 Task: Export the board data in JSON format.
Action: Mouse pressed left at (531, 284)
Screenshot: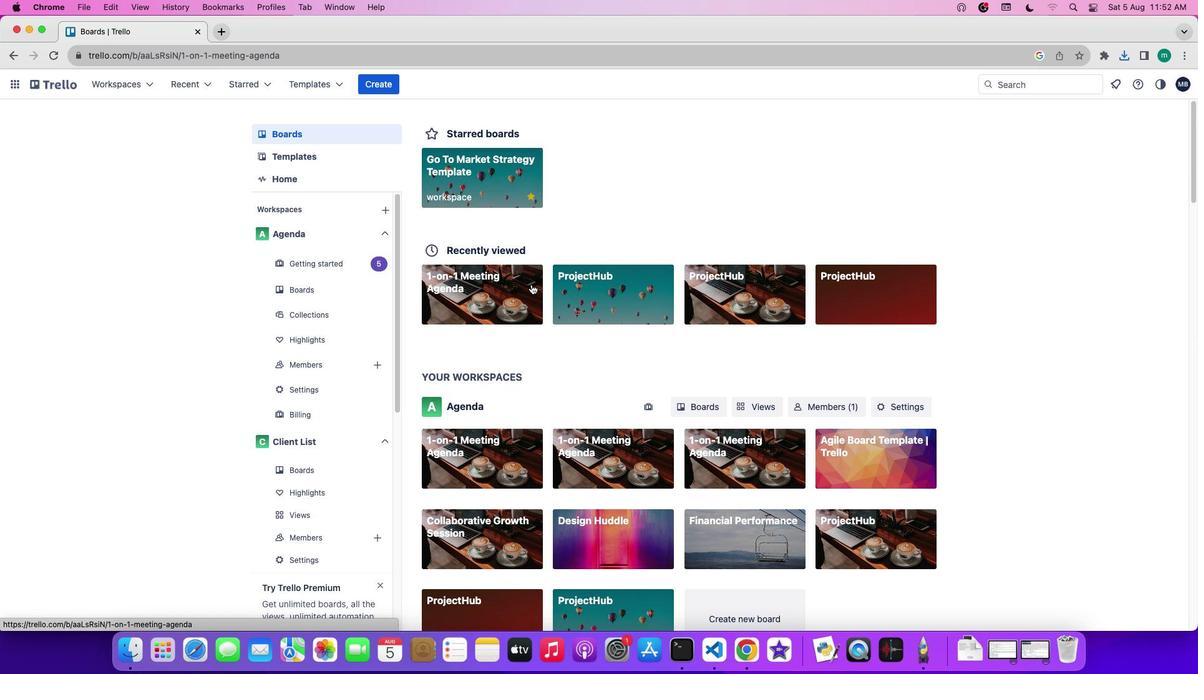
Action: Mouse moved to (1057, 257)
Screenshot: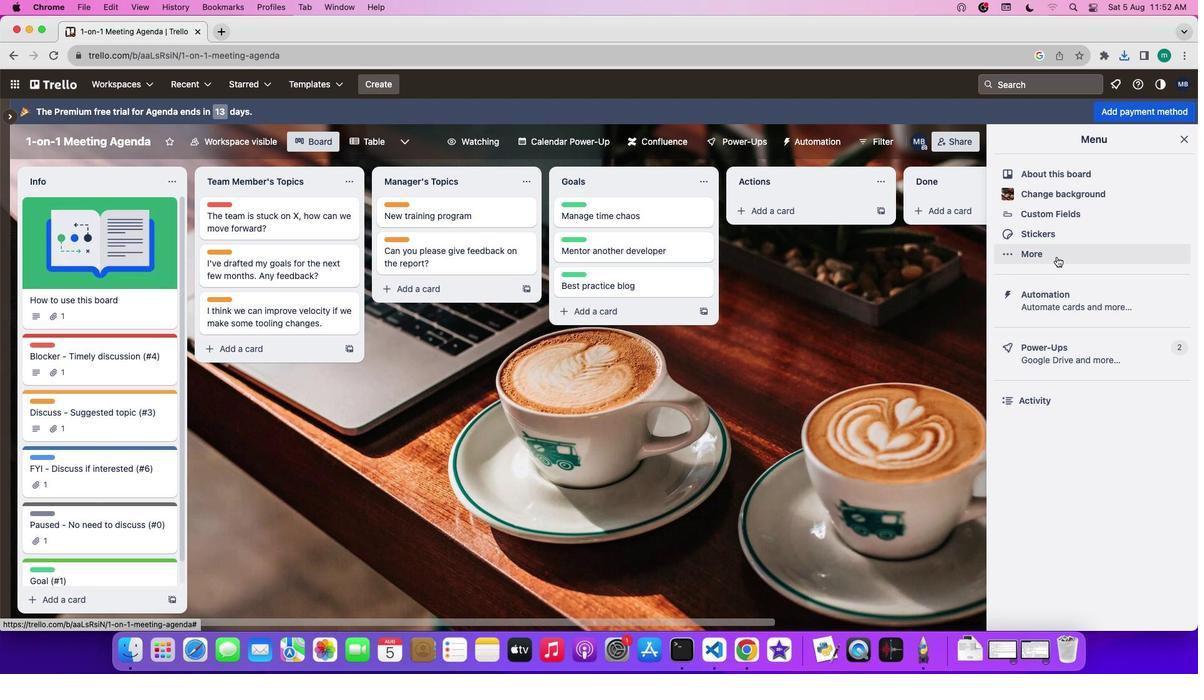 
Action: Mouse pressed left at (1057, 257)
Screenshot: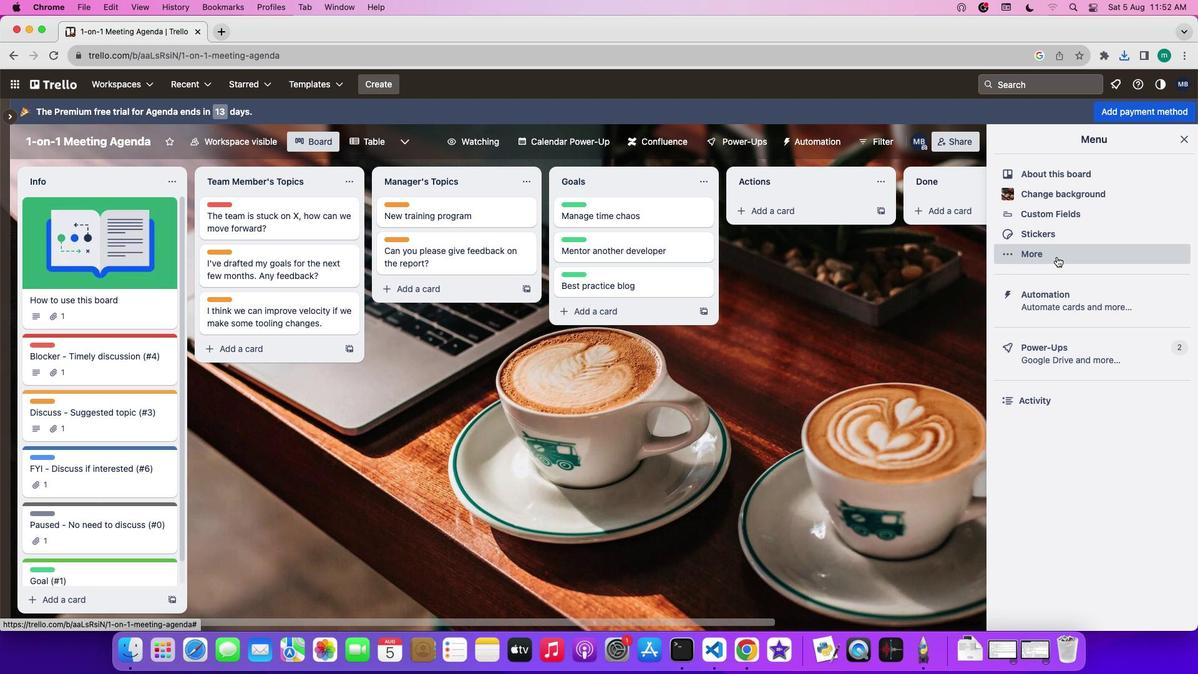 
Action: Mouse moved to (1075, 345)
Screenshot: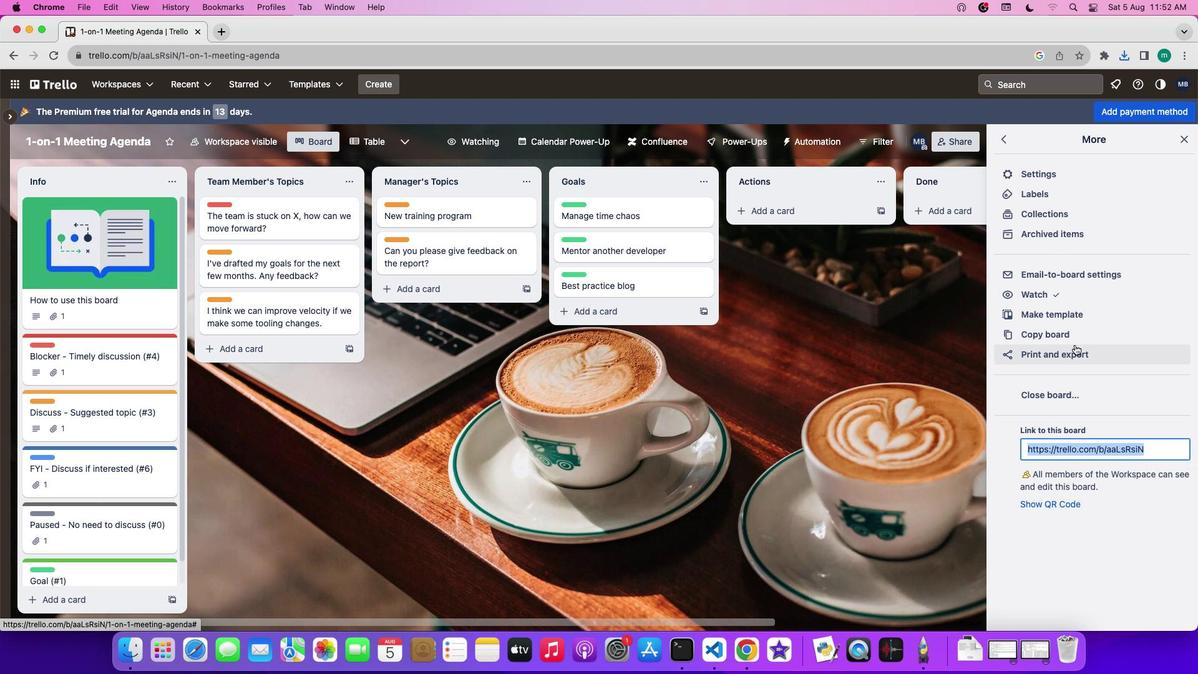 
Action: Mouse pressed left at (1075, 345)
Screenshot: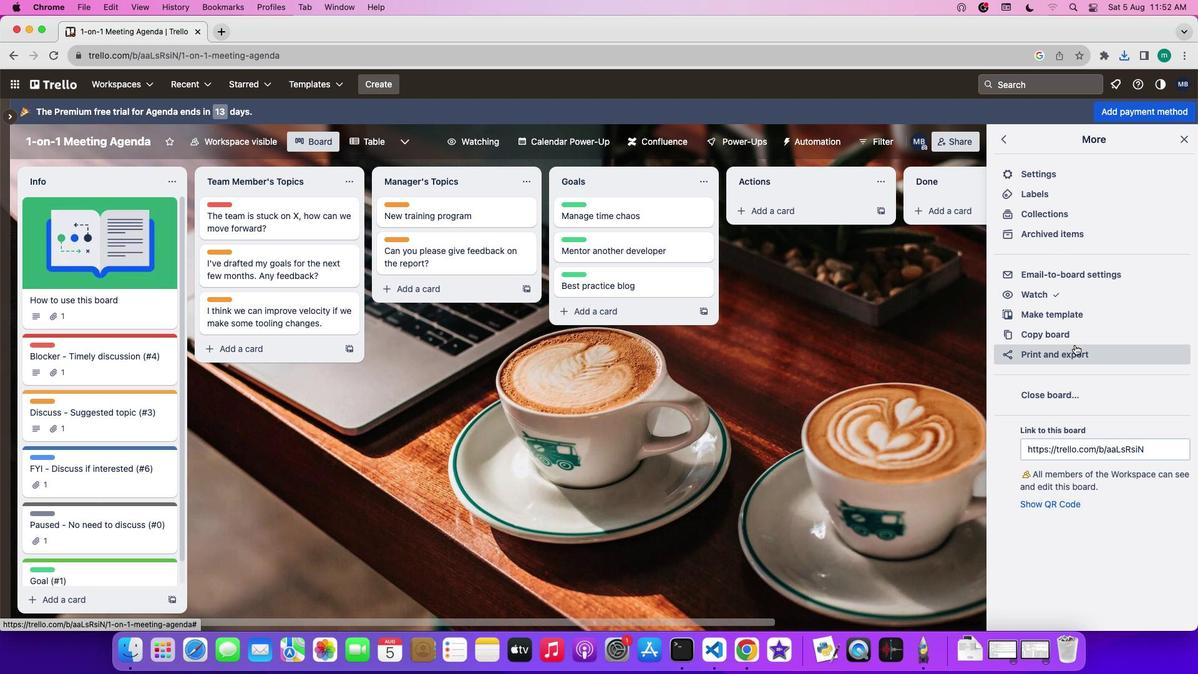 
Action: Mouse moved to (1078, 455)
Screenshot: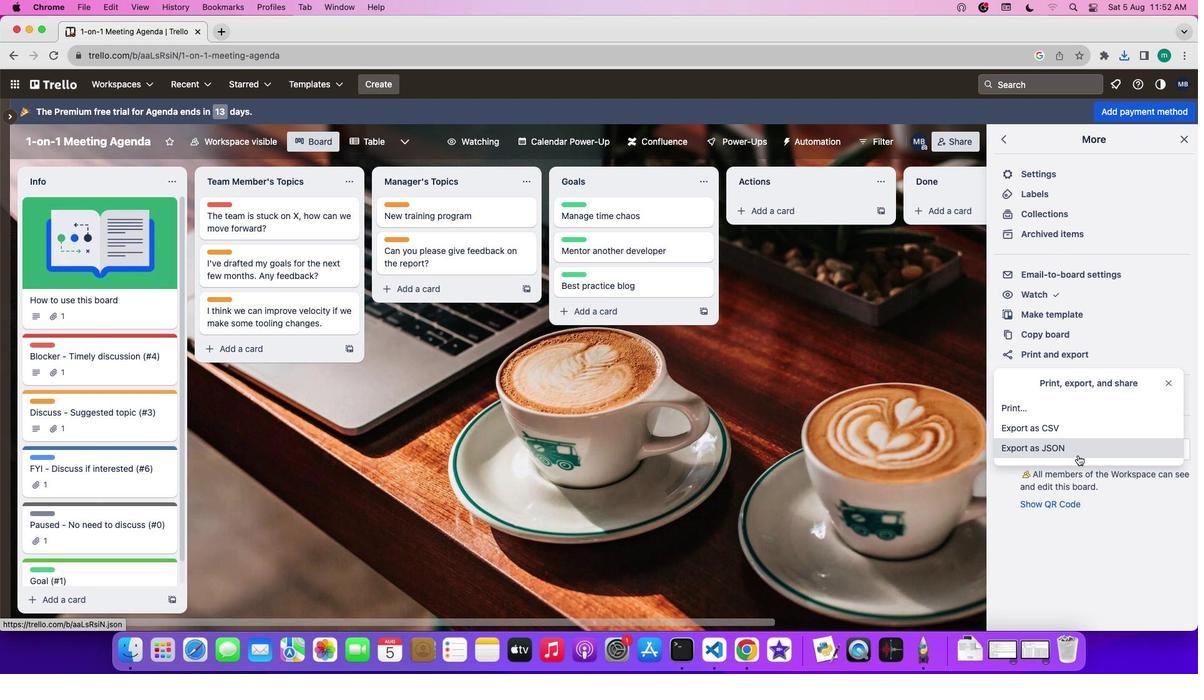 
Action: Mouse pressed left at (1078, 455)
Screenshot: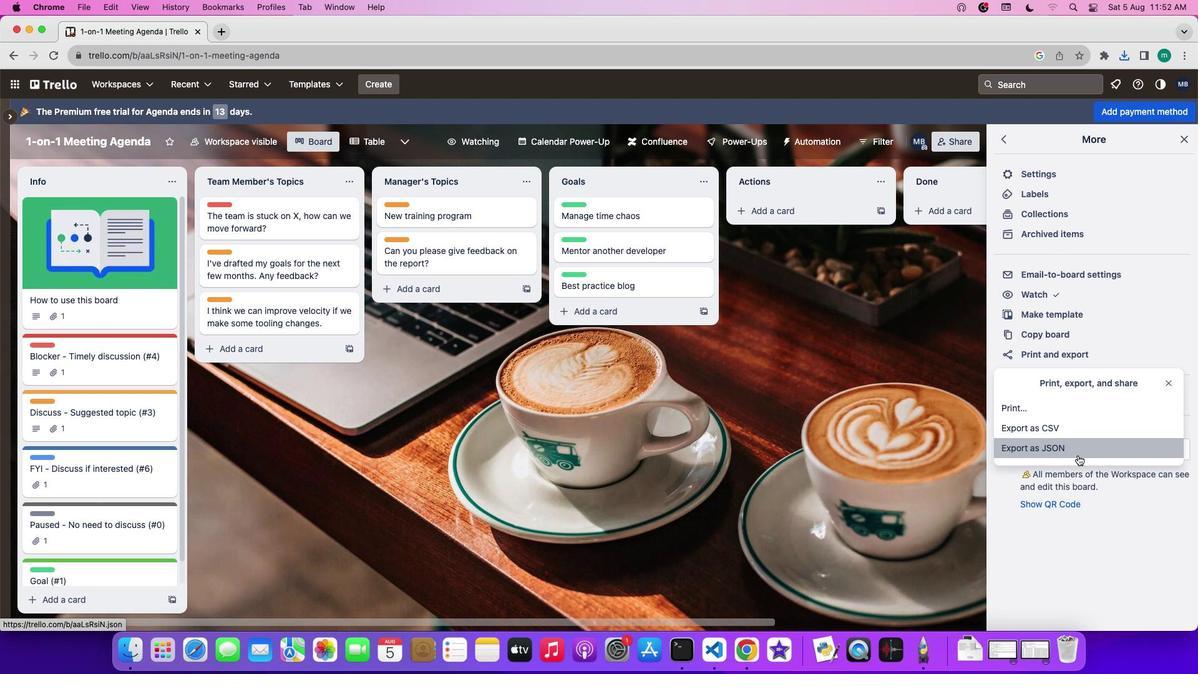 
